 Task: Add "Copy Card To …" Button titled Button0042 to "bottom" of the list "To Do" to Card Card0042 in Board Board0041 in Workspace Development in Trello
Action: Mouse moved to (584, 98)
Screenshot: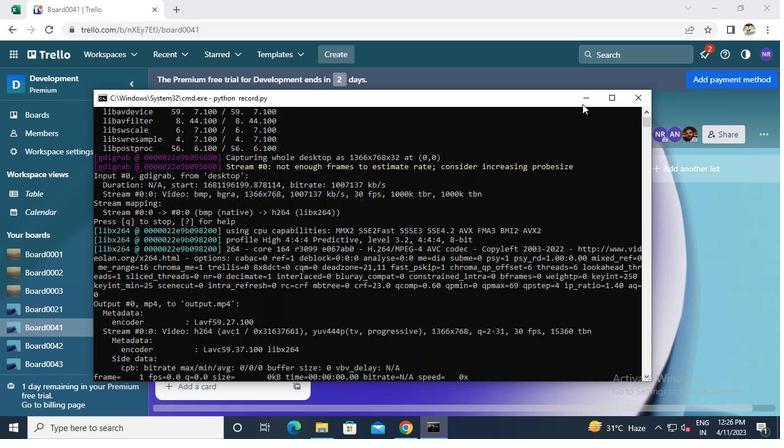 
Action: Mouse pressed left at (584, 98)
Screenshot: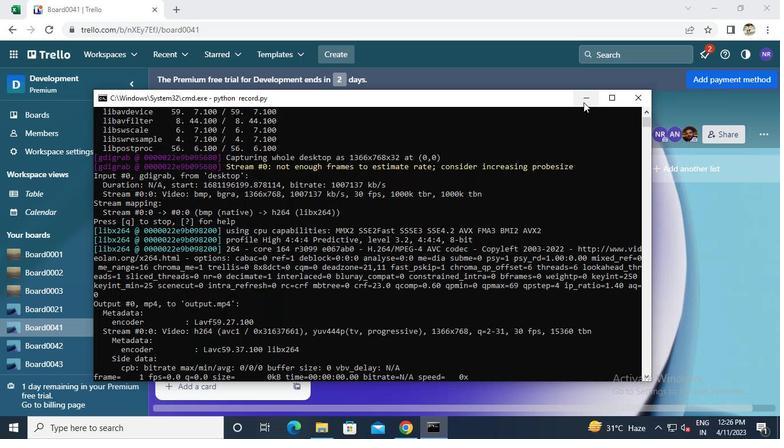 
Action: Mouse moved to (225, 289)
Screenshot: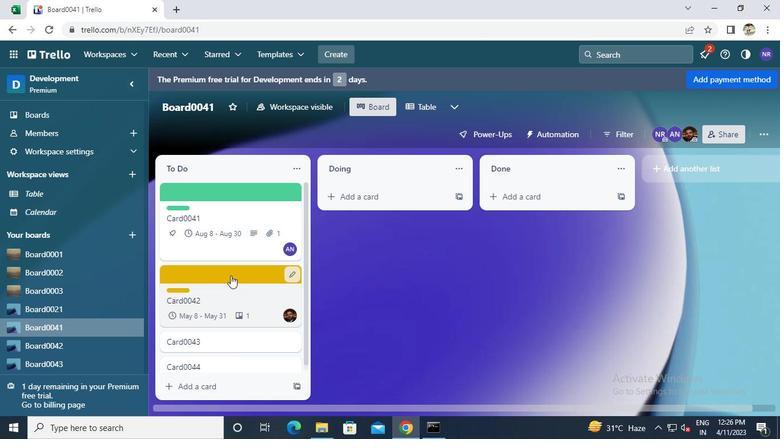 
Action: Mouse pressed left at (225, 289)
Screenshot: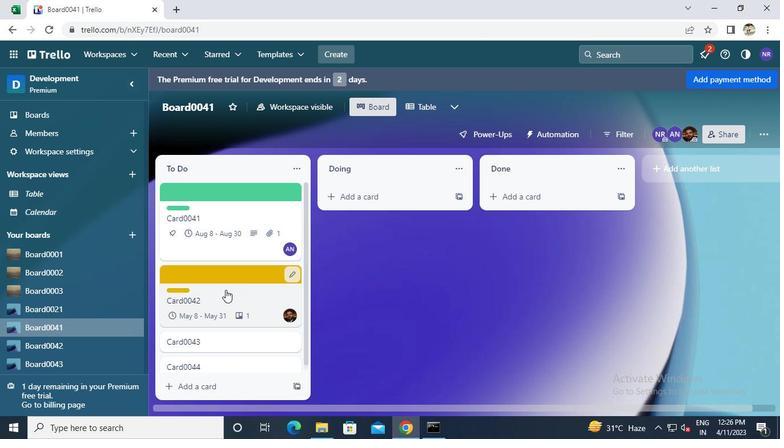 
Action: Mouse moved to (525, 340)
Screenshot: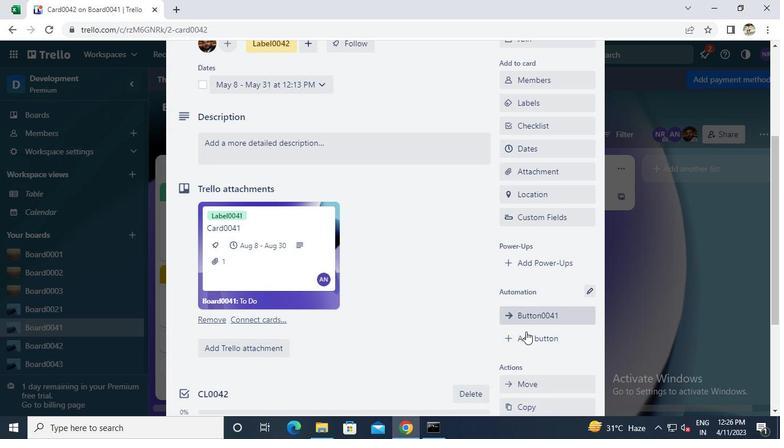
Action: Mouse pressed left at (525, 340)
Screenshot: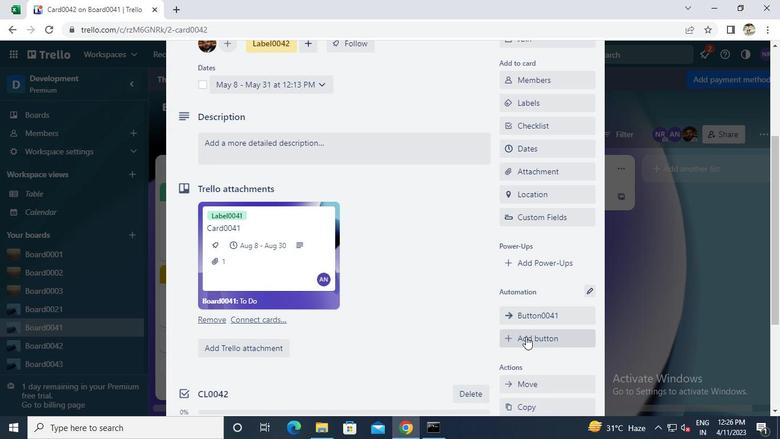 
Action: Mouse moved to (535, 161)
Screenshot: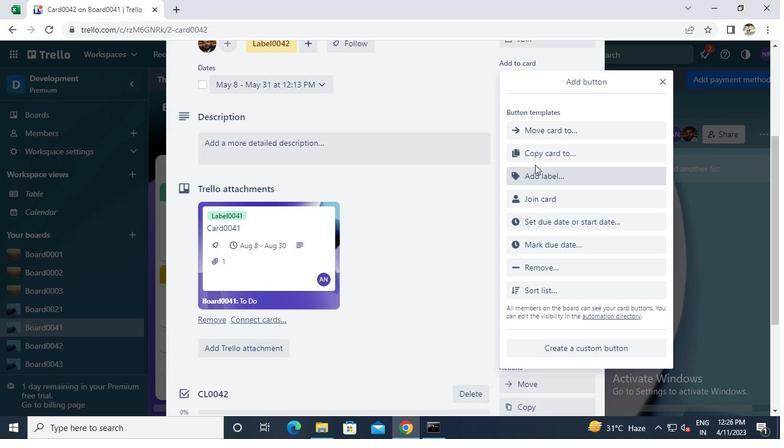 
Action: Mouse pressed left at (535, 161)
Screenshot: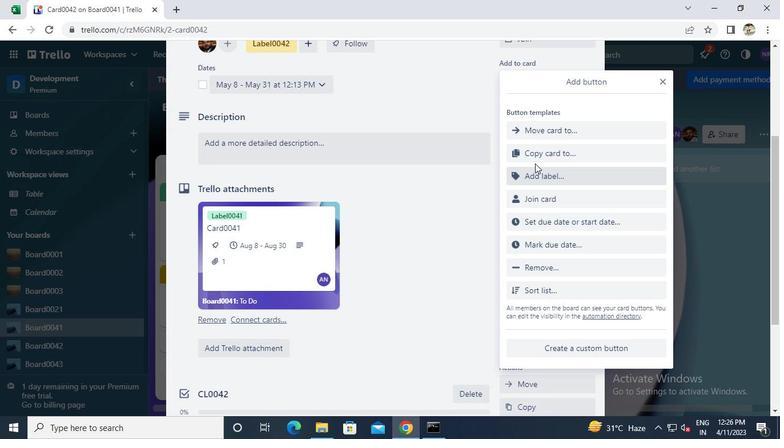 
Action: Mouse moved to (536, 160)
Screenshot: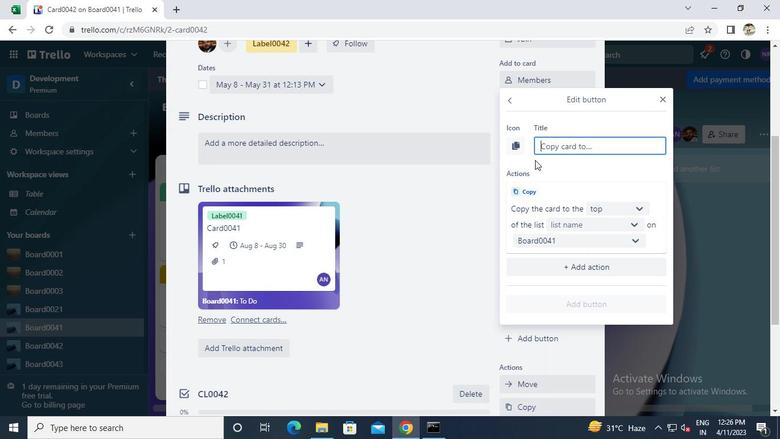 
Action: Keyboard b
Screenshot: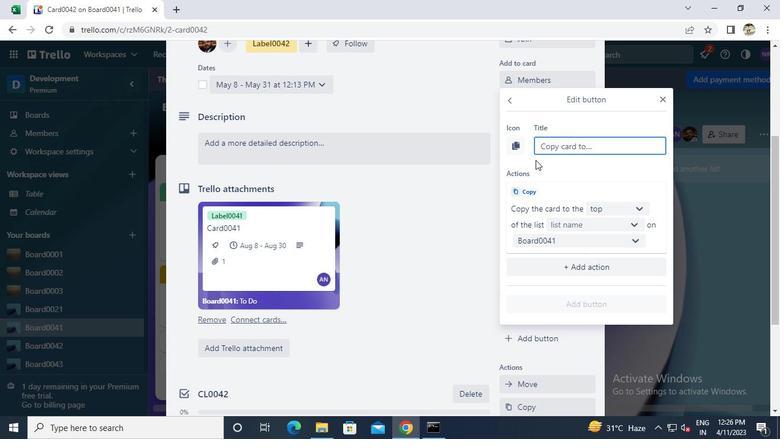 
Action: Keyboard Key.caps_lock
Screenshot: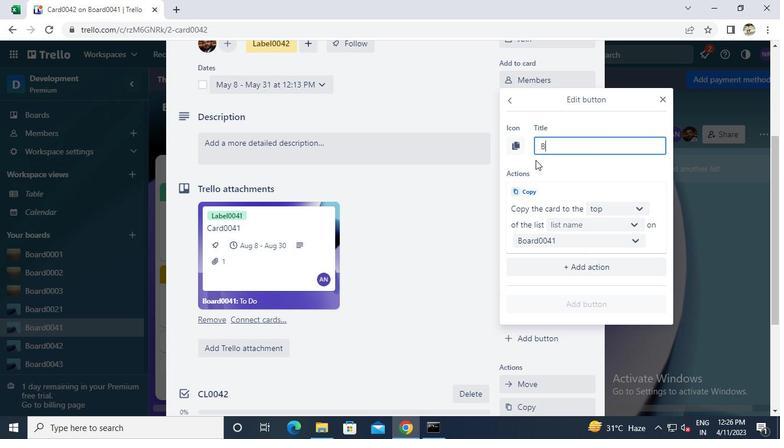 
Action: Keyboard u
Screenshot: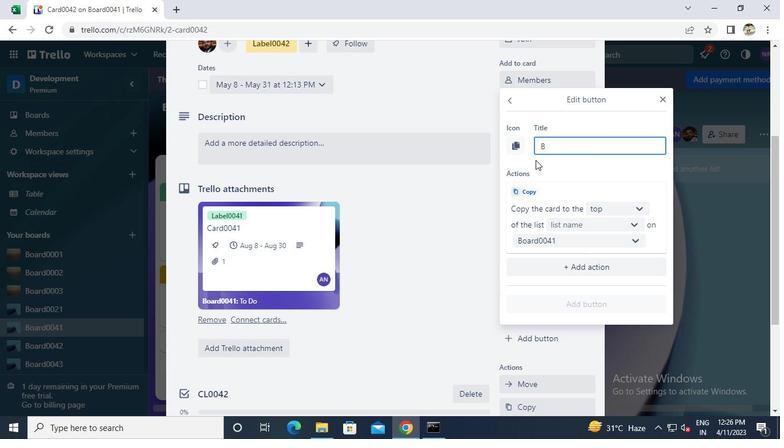 
Action: Keyboard t
Screenshot: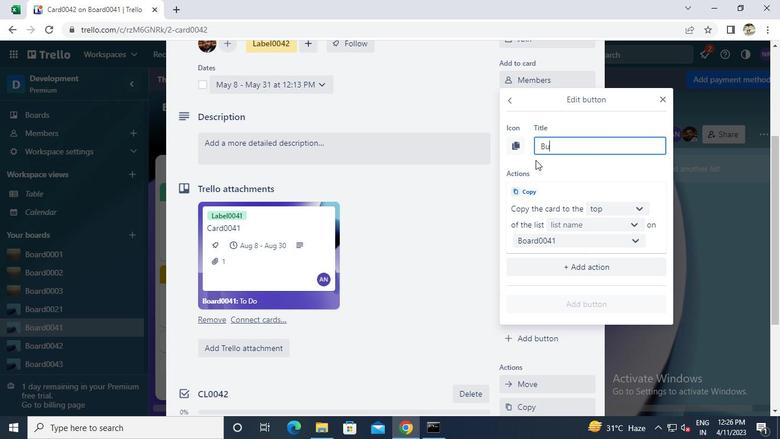 
Action: Keyboard t
Screenshot: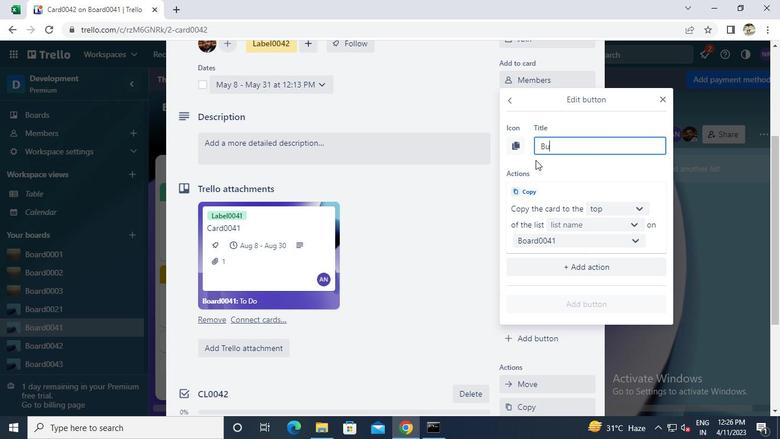 
Action: Keyboard o
Screenshot: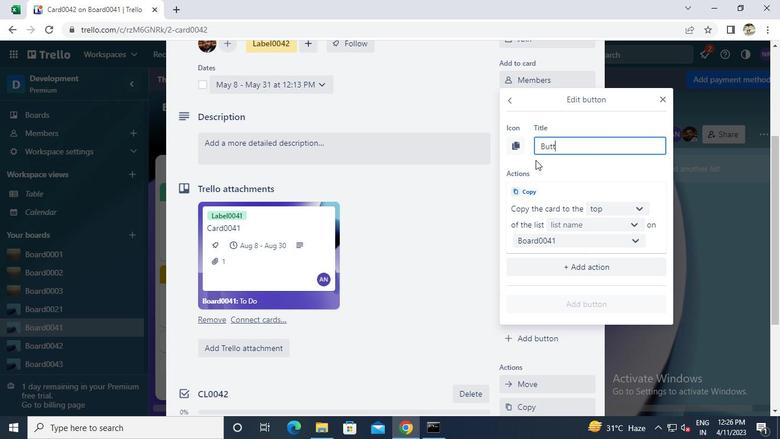 
Action: Keyboard n
Screenshot: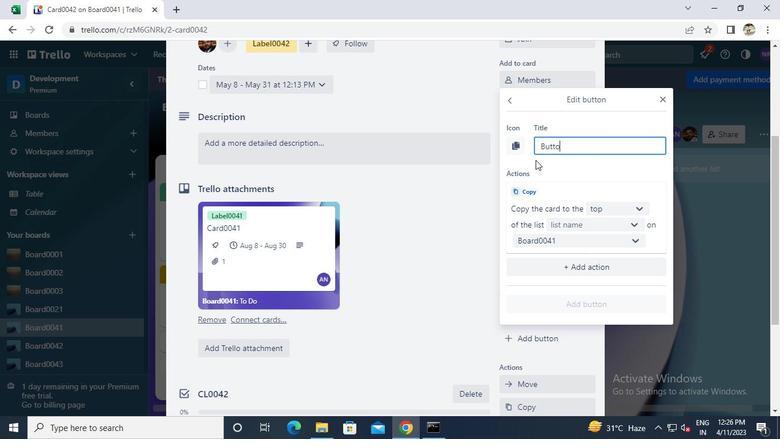 
Action: Keyboard 0
Screenshot: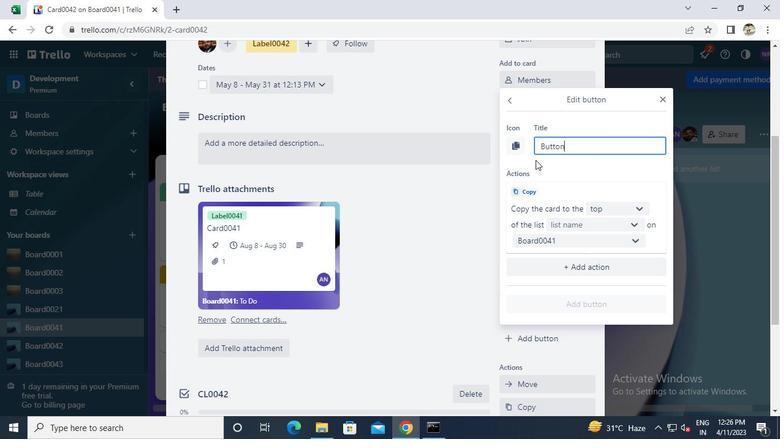 
Action: Keyboard 0
Screenshot: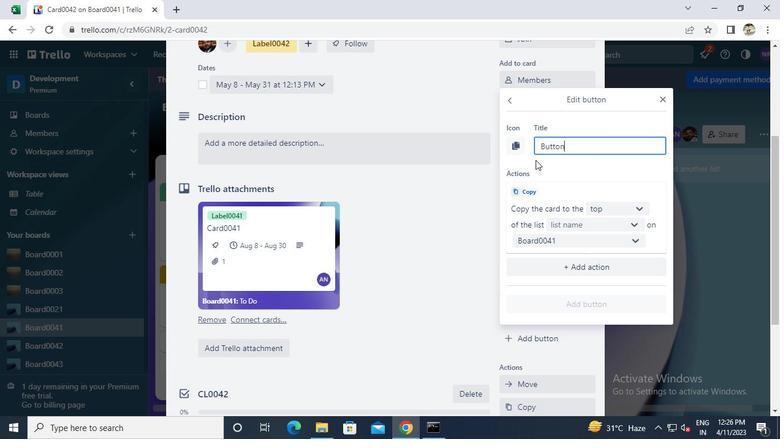 
Action: Keyboard 4
Screenshot: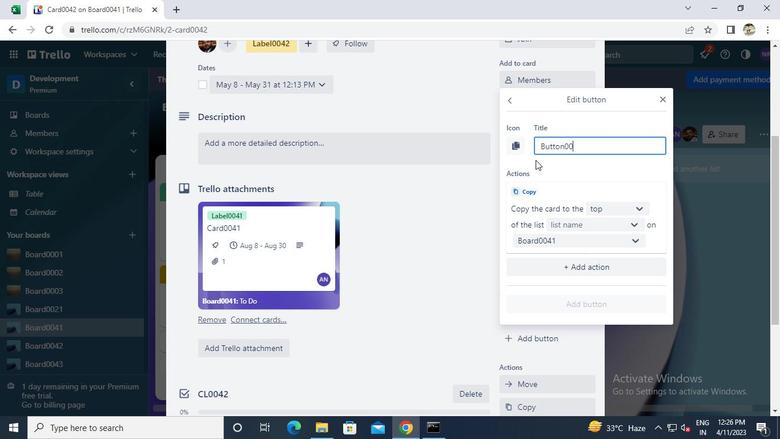 
Action: Keyboard 2
Screenshot: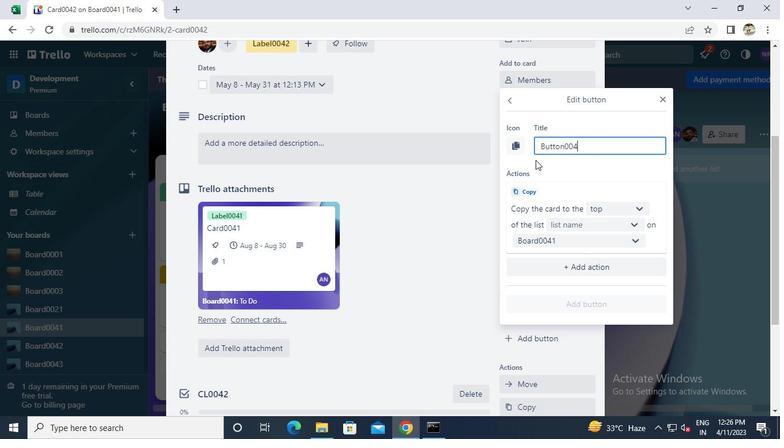 
Action: Mouse moved to (569, 228)
Screenshot: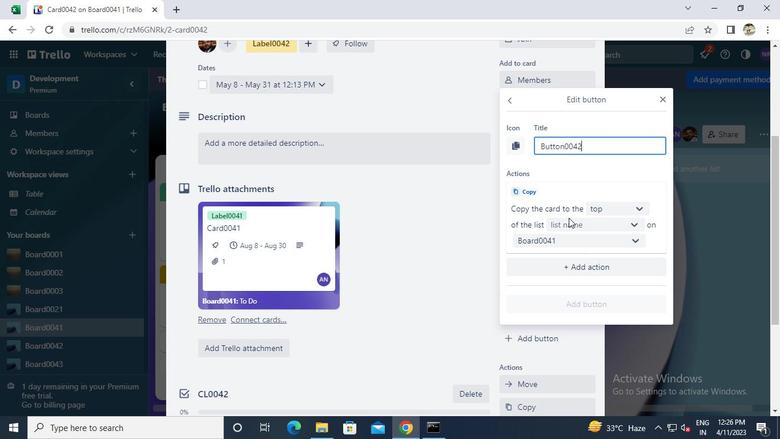 
Action: Mouse pressed left at (569, 228)
Screenshot: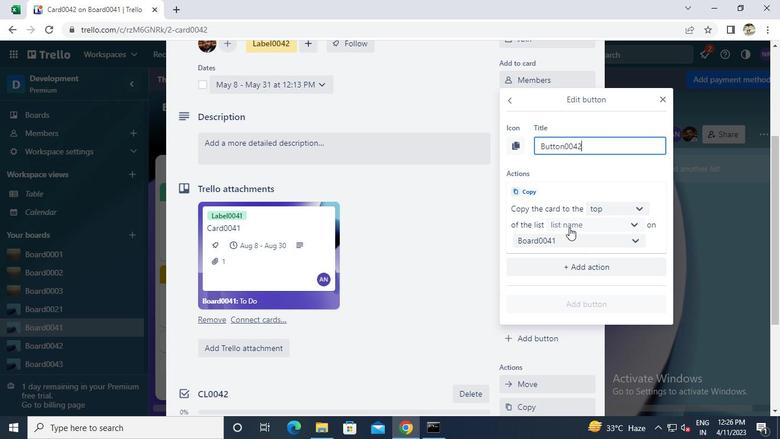 
Action: Mouse moved to (567, 240)
Screenshot: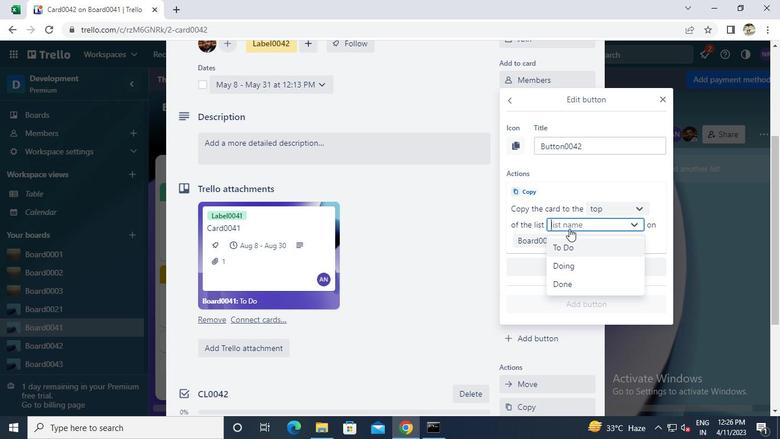 
Action: Mouse pressed left at (567, 240)
Screenshot: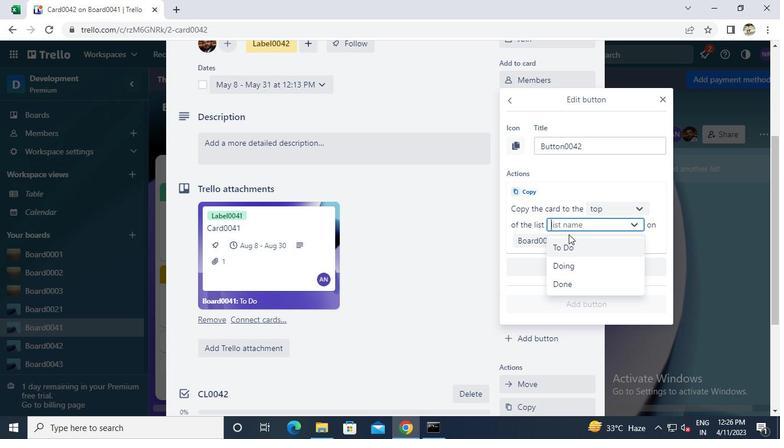 
Action: Mouse moved to (573, 301)
Screenshot: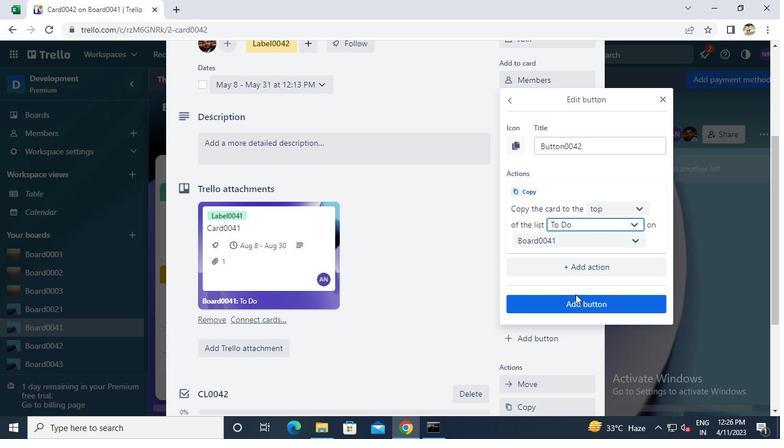 
Action: Mouse pressed left at (573, 301)
Screenshot: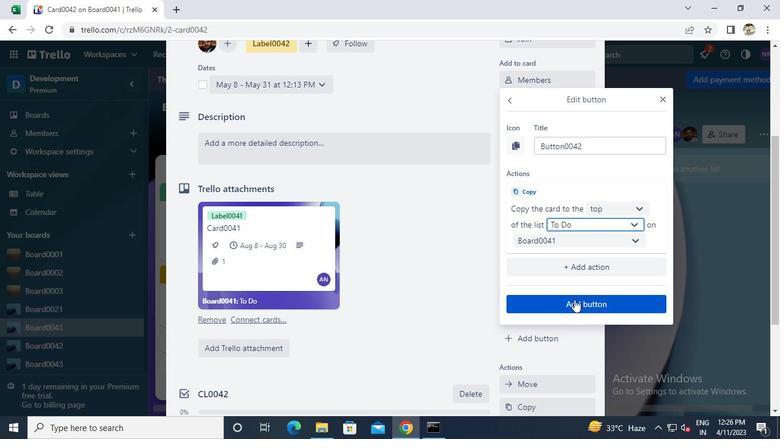 
Action: Mouse moved to (433, 423)
Screenshot: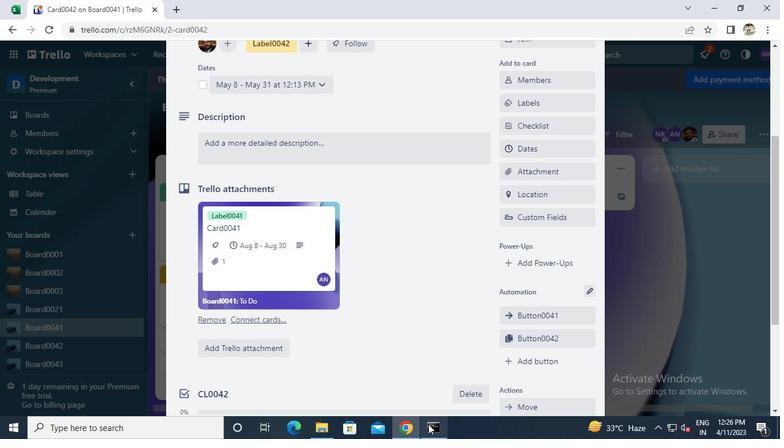 
Action: Mouse pressed left at (433, 423)
Screenshot: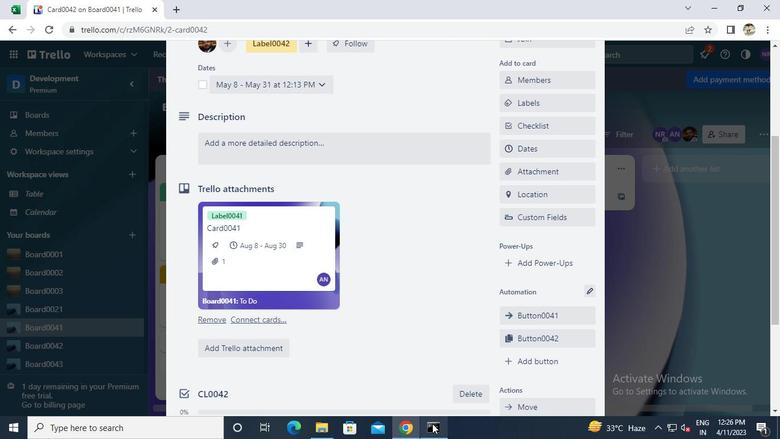 
Action: Mouse moved to (633, 93)
Screenshot: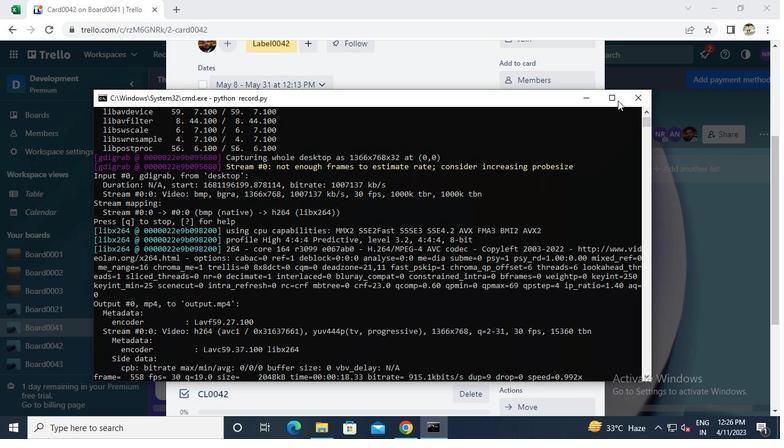 
Action: Mouse pressed left at (633, 93)
Screenshot: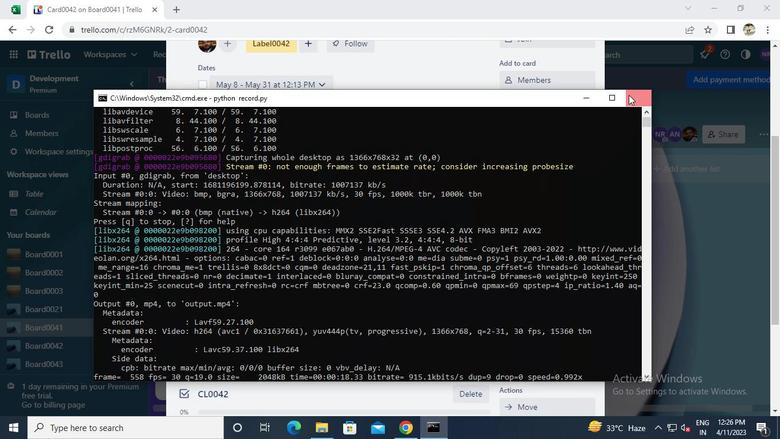 
Action: Mouse moved to (633, 93)
Screenshot: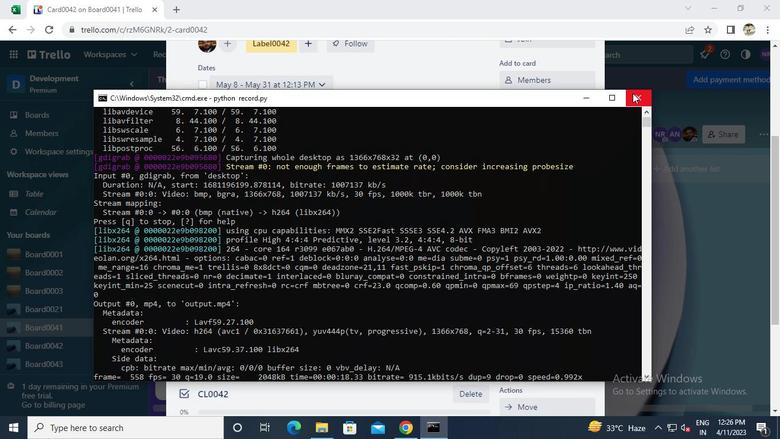 
